 Task: Click the Help while creating a new customer.
Action: Mouse moved to (175, 20)
Screenshot: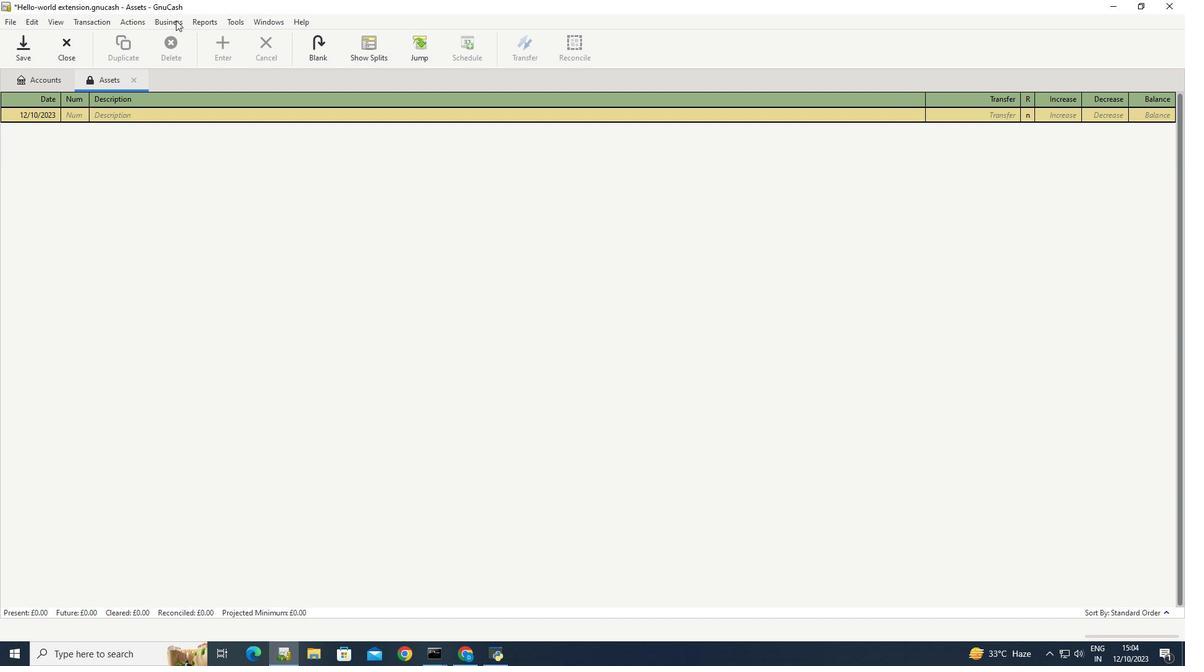 
Action: Mouse pressed left at (175, 20)
Screenshot: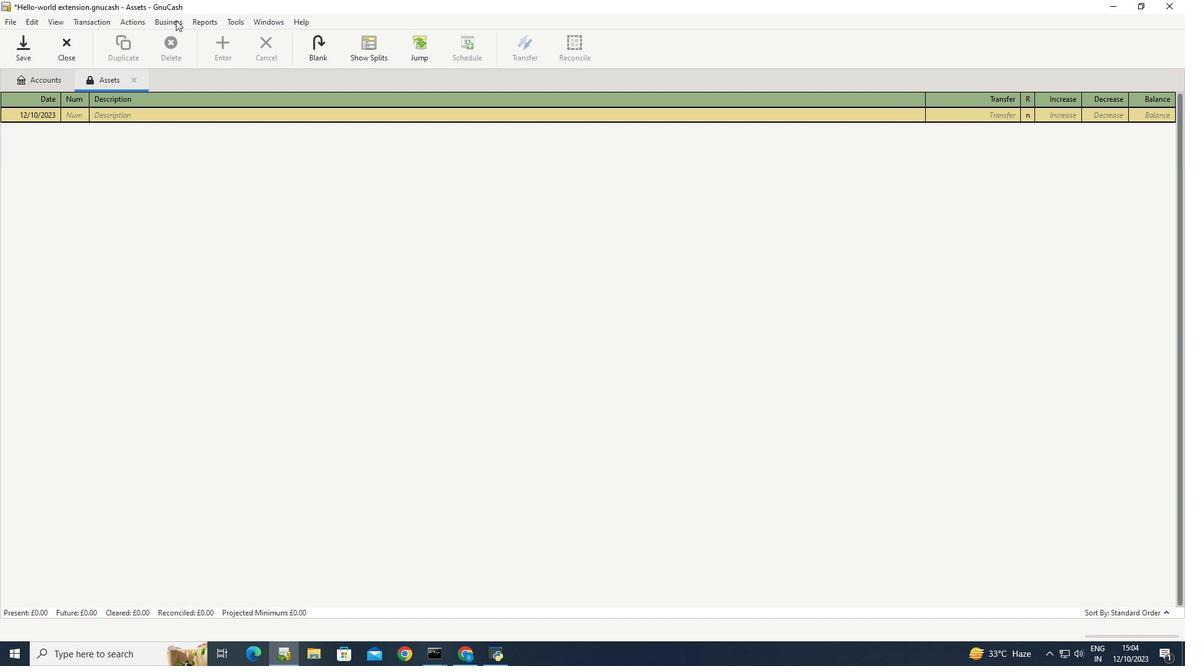 
Action: Mouse moved to (317, 50)
Screenshot: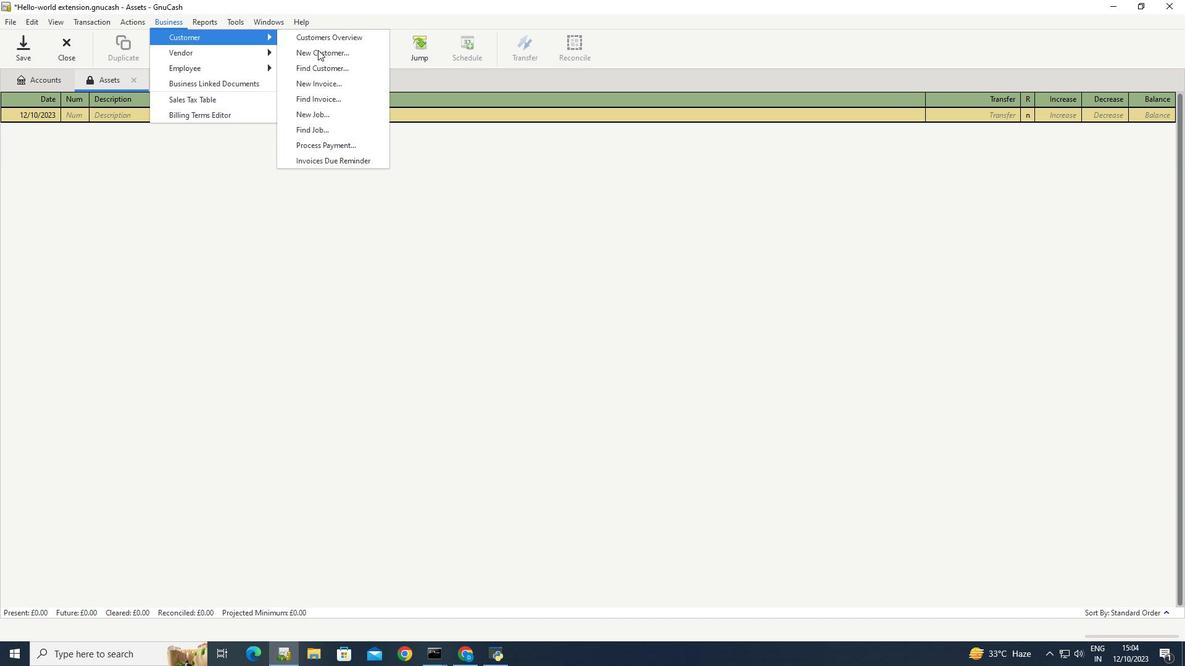 
Action: Mouse pressed left at (317, 50)
Screenshot: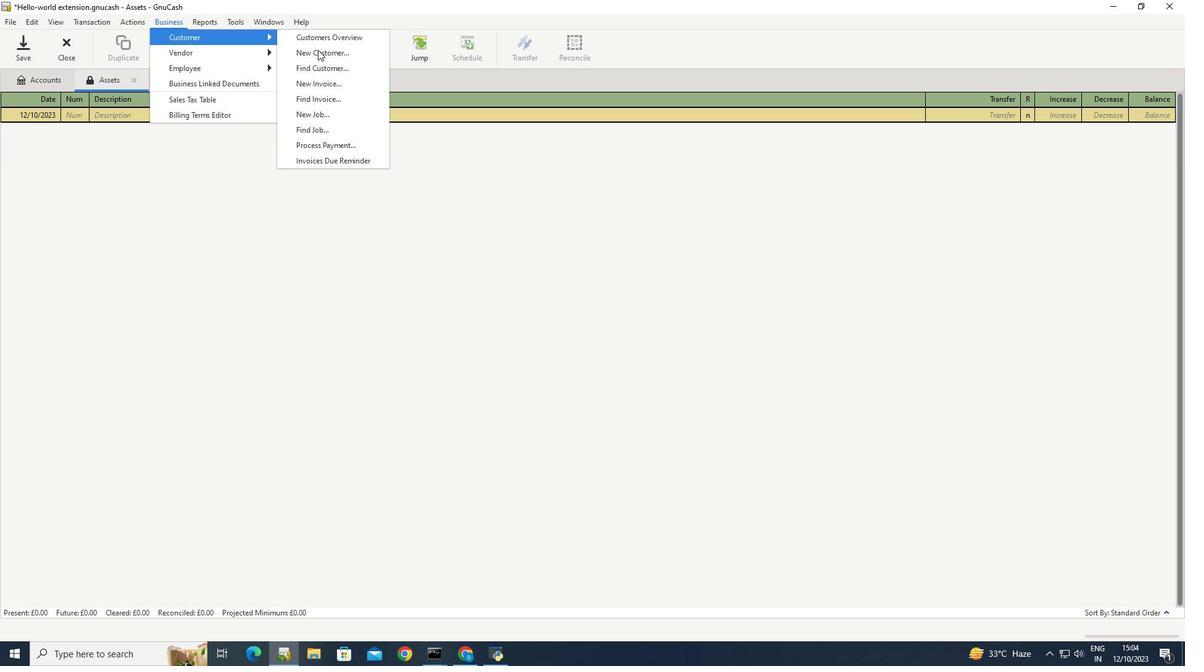 
Action: Mouse moved to (648, 175)
Screenshot: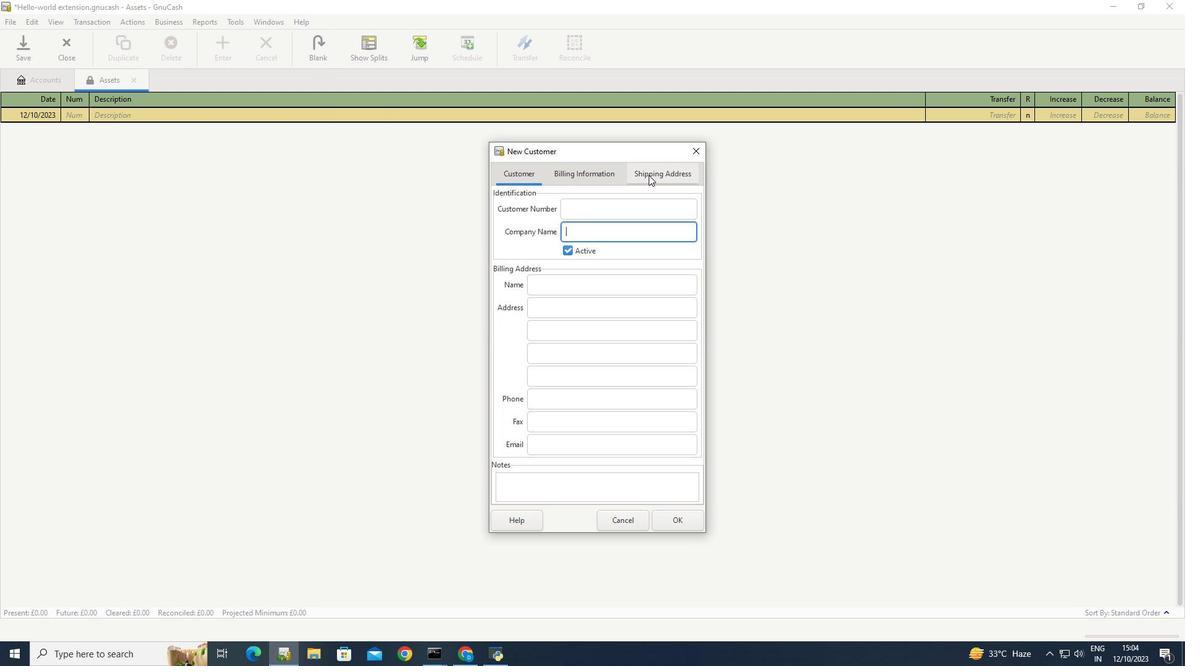 
Action: Mouse pressed left at (648, 175)
Screenshot: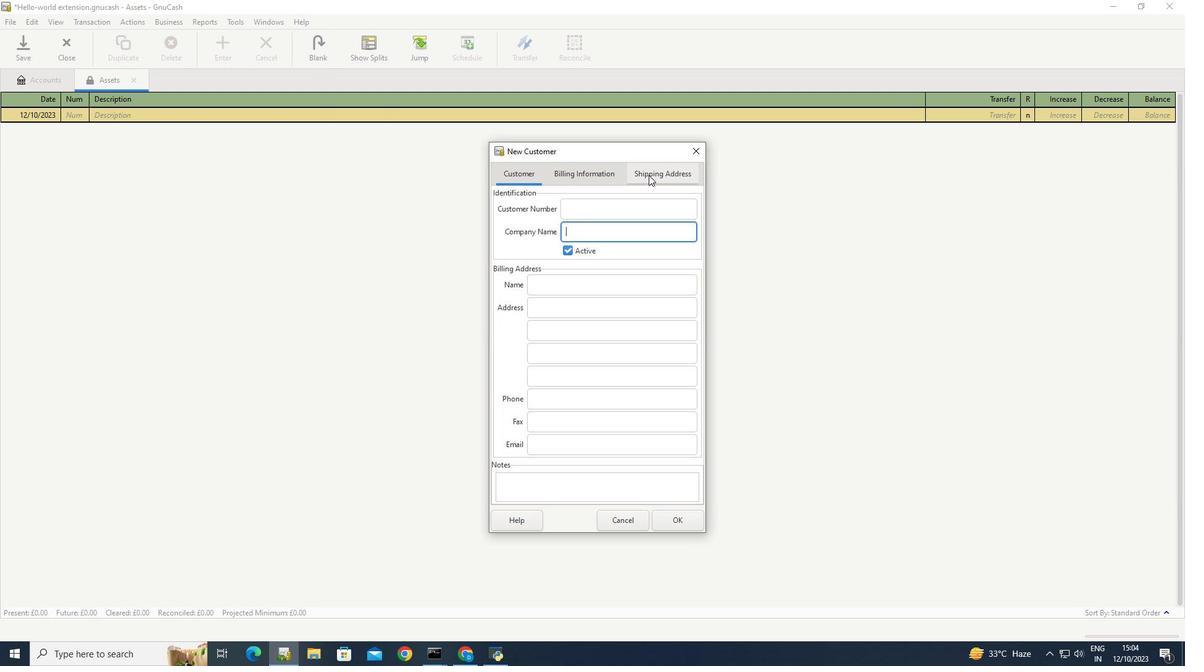 
Action: Mouse moved to (518, 519)
Screenshot: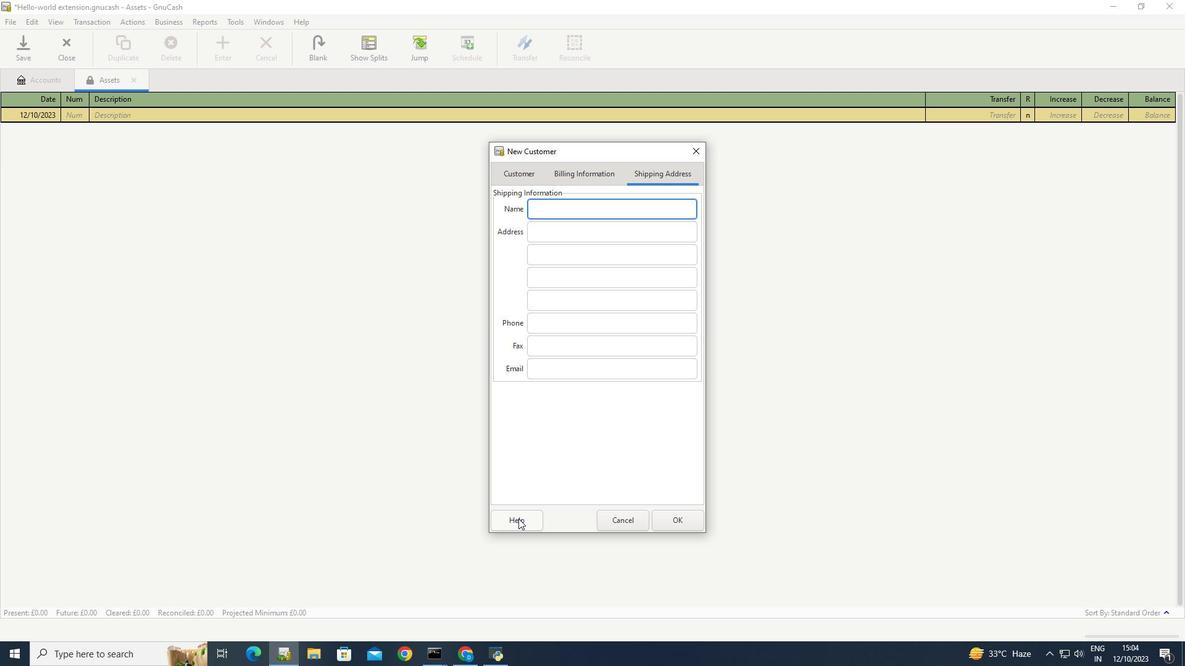 
Action: Mouse pressed left at (518, 519)
Screenshot: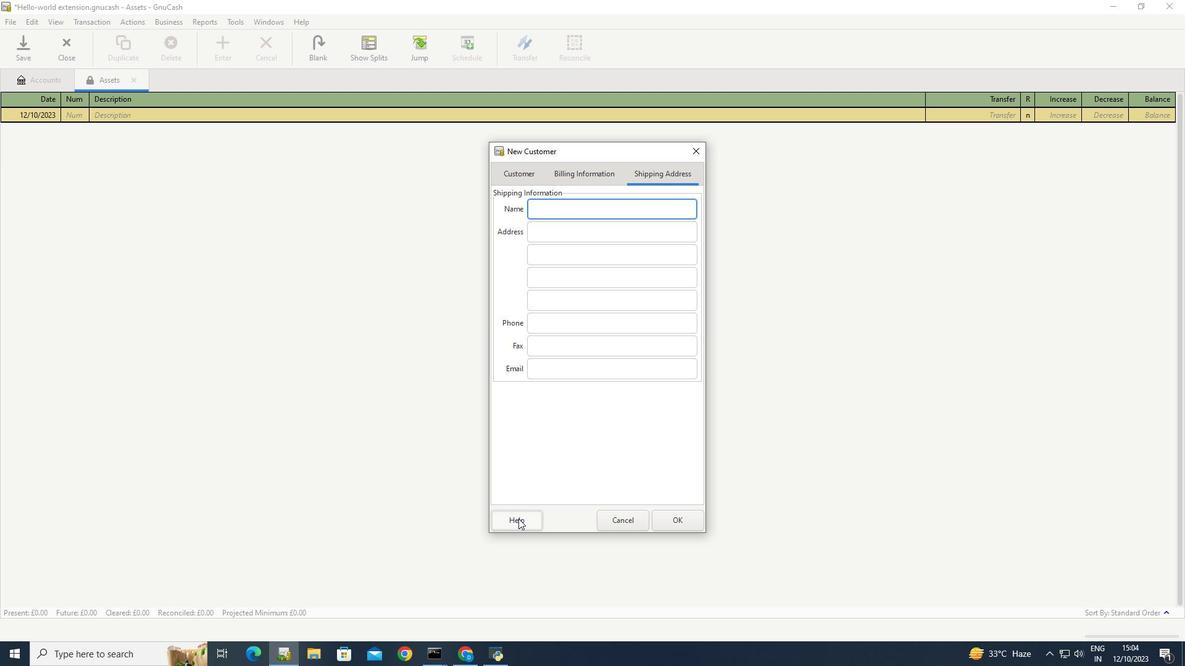 
